 Task: Search for boat rental options in Myrtle Beach, South Carolina, and Charleston, South Carolina.
Action: Mouse moved to (135, 70)
Screenshot: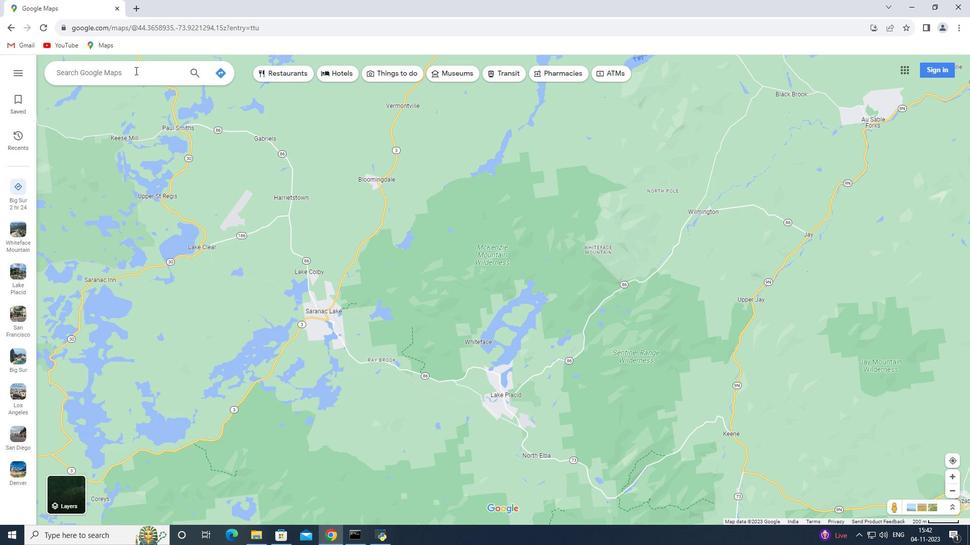 
Action: Mouse pressed left at (135, 70)
Screenshot: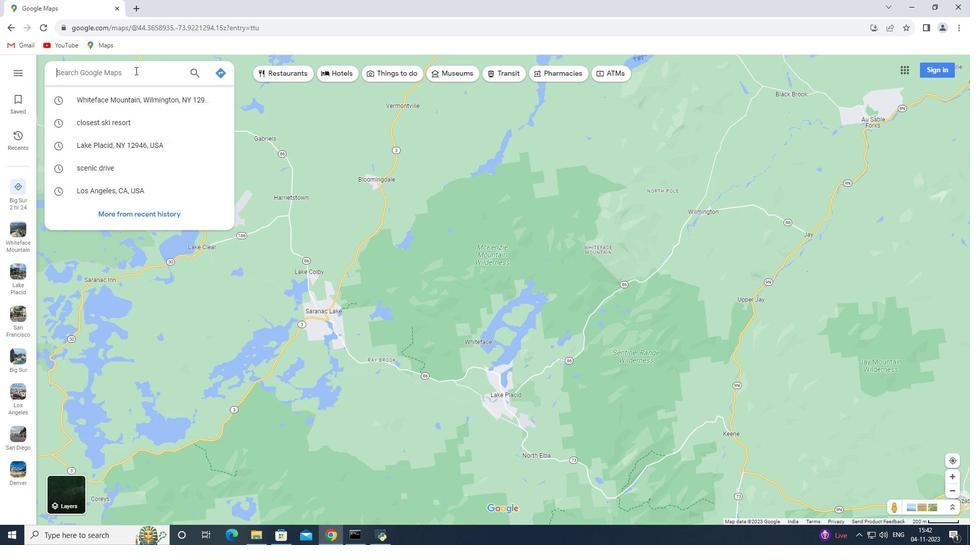 
Action: Key pressed <Key.shift><Key.shift><Key.shift><Key.shift><Key.shift><Key.shift><Key.shift><Key.shift>Myrtle<Key.space><Key.shift>Beach,<Key.space><Key.shift>Soi<Key.backspace>uth<Key.space><Key.shift>Carolina<Key.enter>
Screenshot: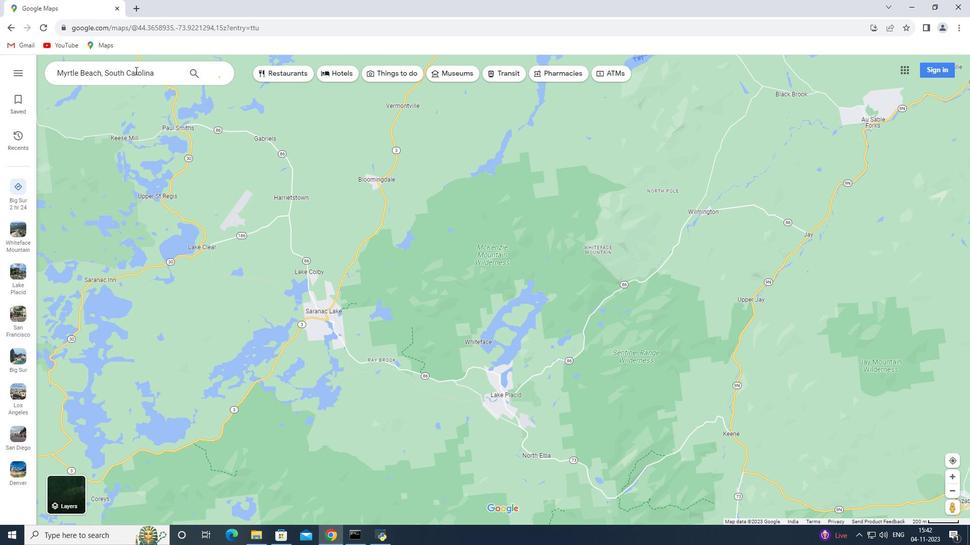 
Action: Mouse moved to (141, 238)
Screenshot: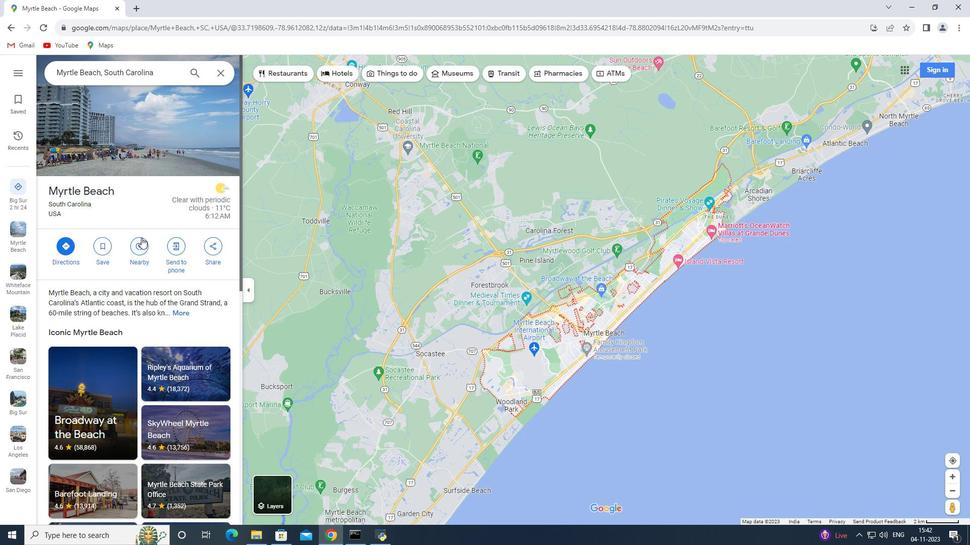 
Action: Mouse pressed left at (141, 238)
Screenshot: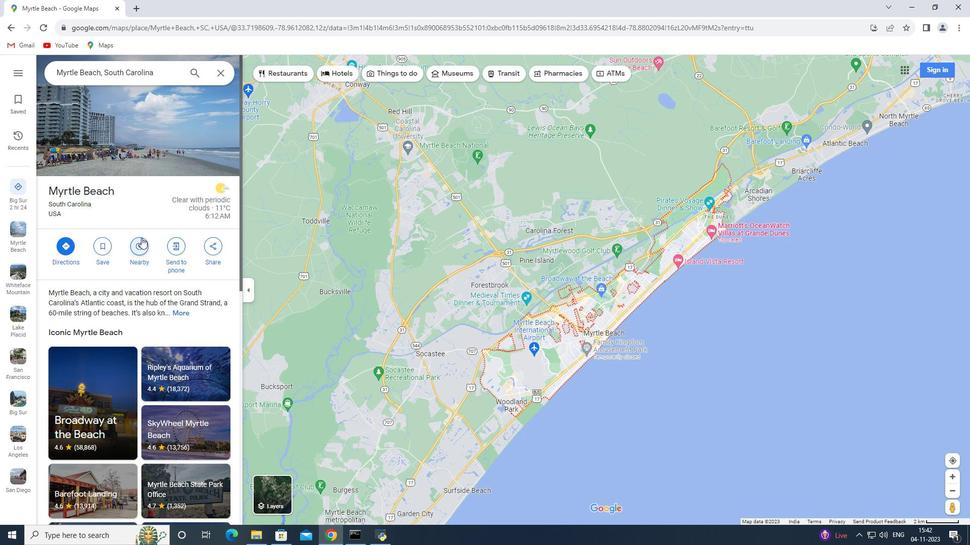 
Action: Mouse moved to (141, 236)
Screenshot: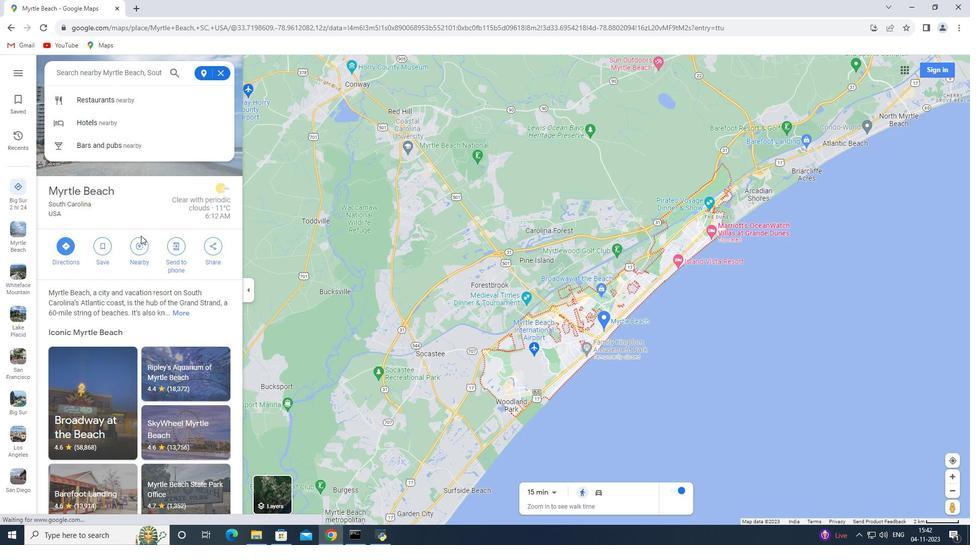
Action: Key pressed boat<Key.space>rental<Key.enter>
Screenshot: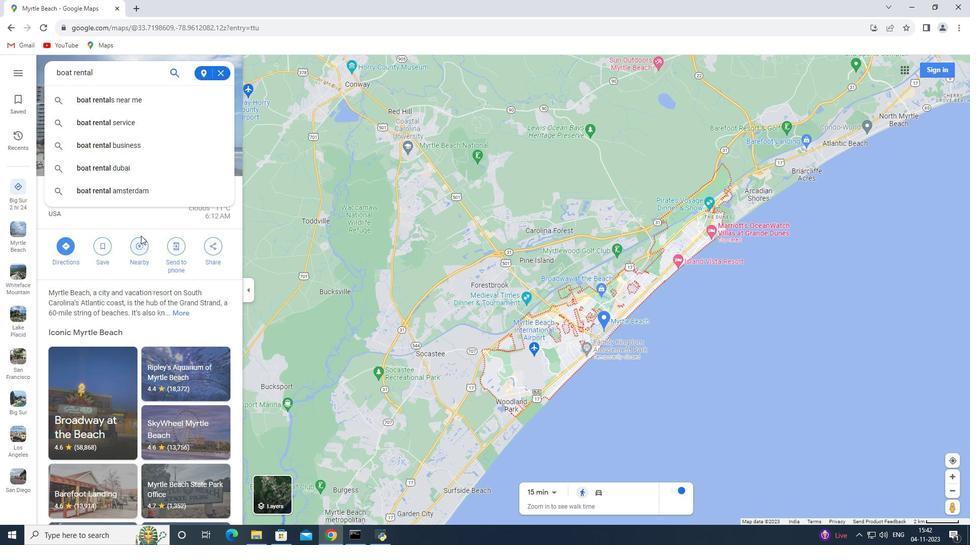
Action: Mouse moved to (220, 75)
Screenshot: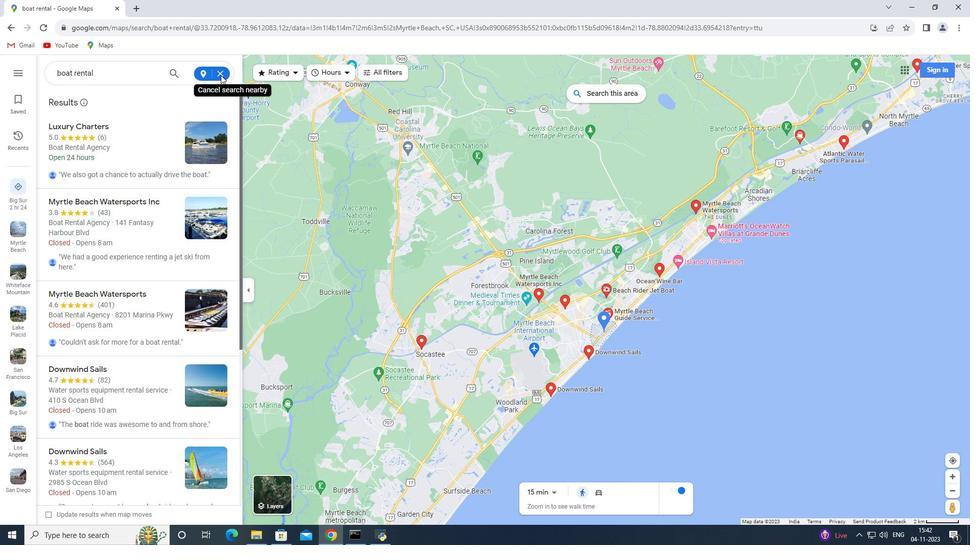 
Action: Mouse pressed left at (220, 75)
Screenshot: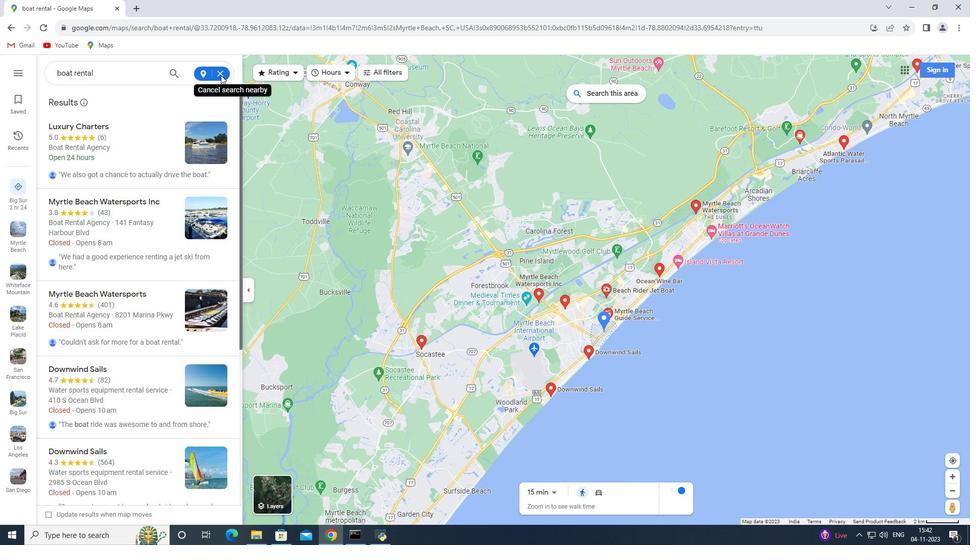 
Action: Mouse moved to (218, 70)
Screenshot: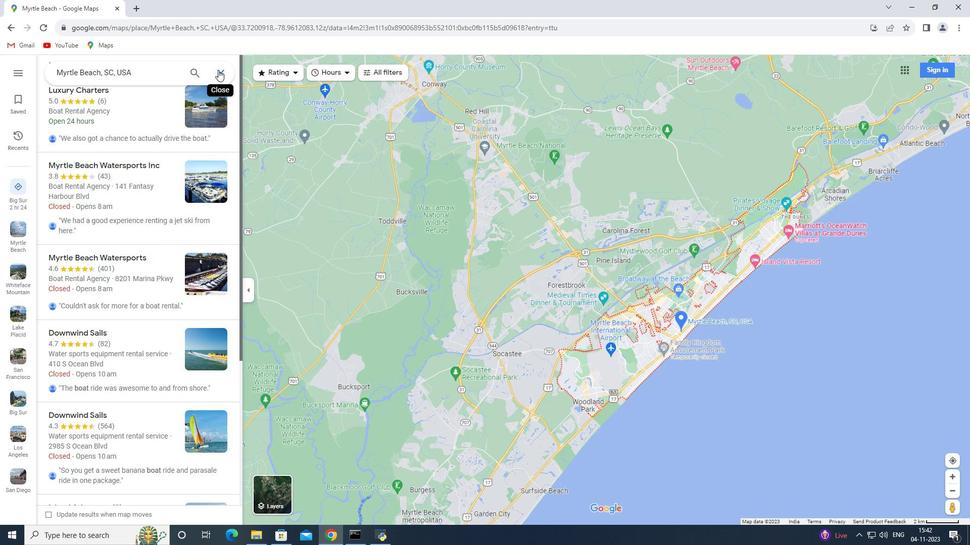 
Action: Mouse pressed left at (218, 70)
Screenshot: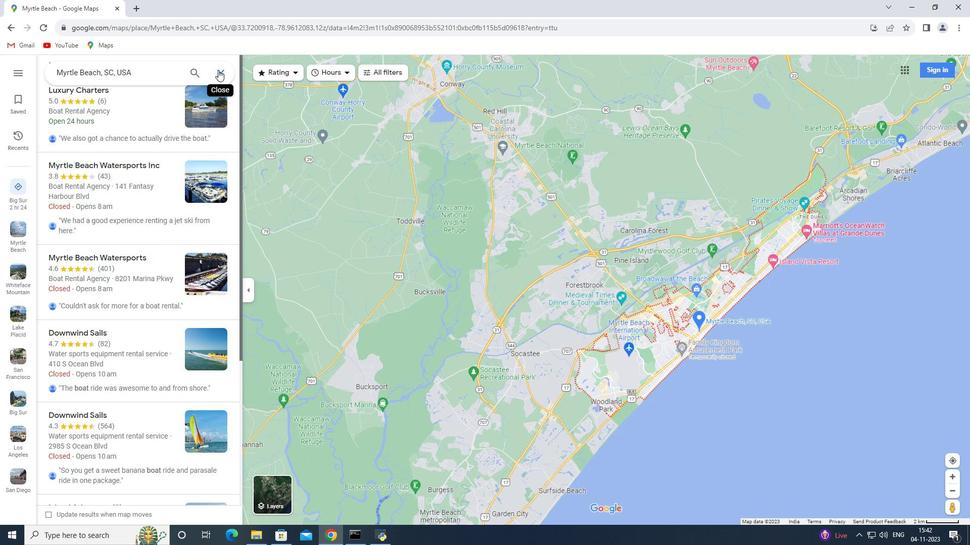 
Action: Mouse moved to (127, 77)
Screenshot: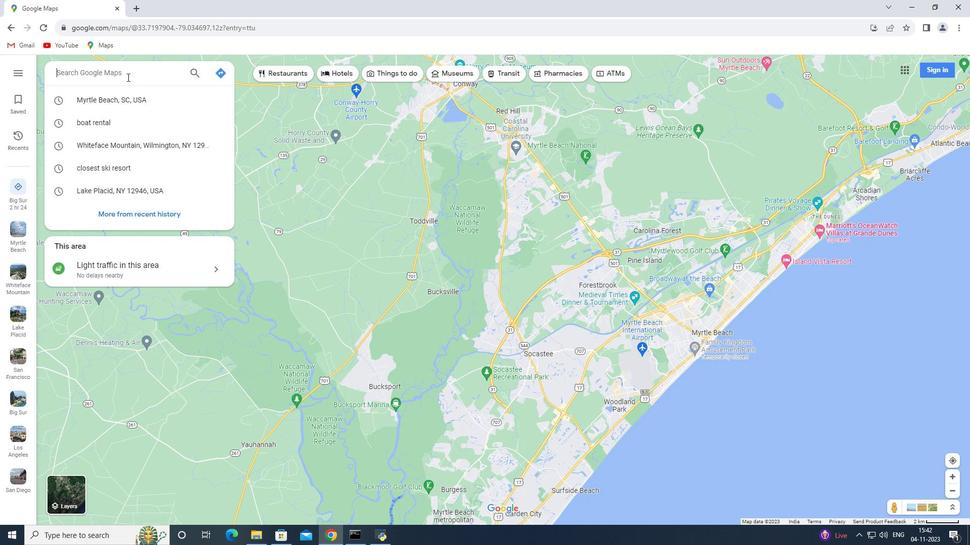 
Action: Key pressed <Key.shift_r><Key.shift_r><Key.shift_r><Key.shift_r><Key.shift_r><Key.shift_r><Key.shift_r><Key.shift_r><Key.shift_r>Charleston,<Key.space><Key.shift>South<Key.space><Key.shift>Carolina<Key.enter>
Screenshot: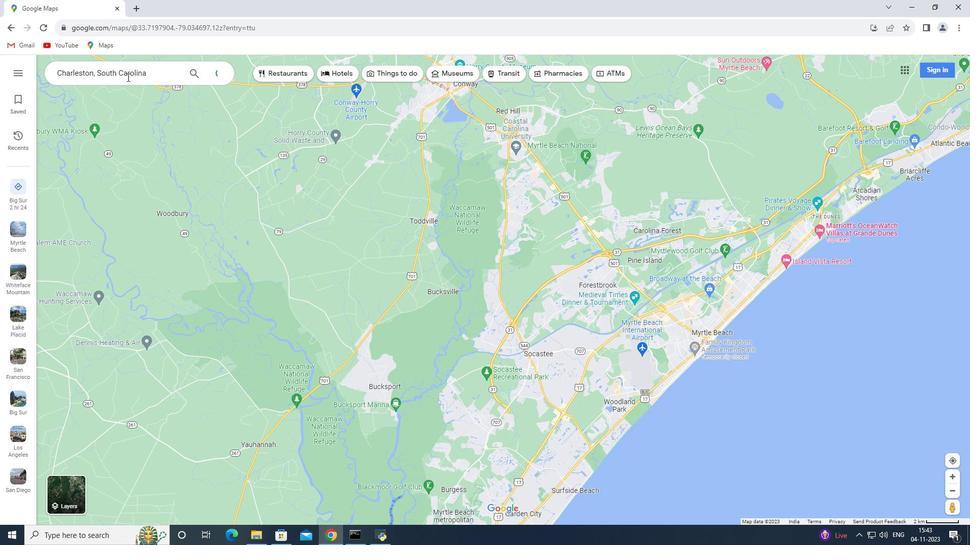 
Action: Mouse moved to (139, 238)
Screenshot: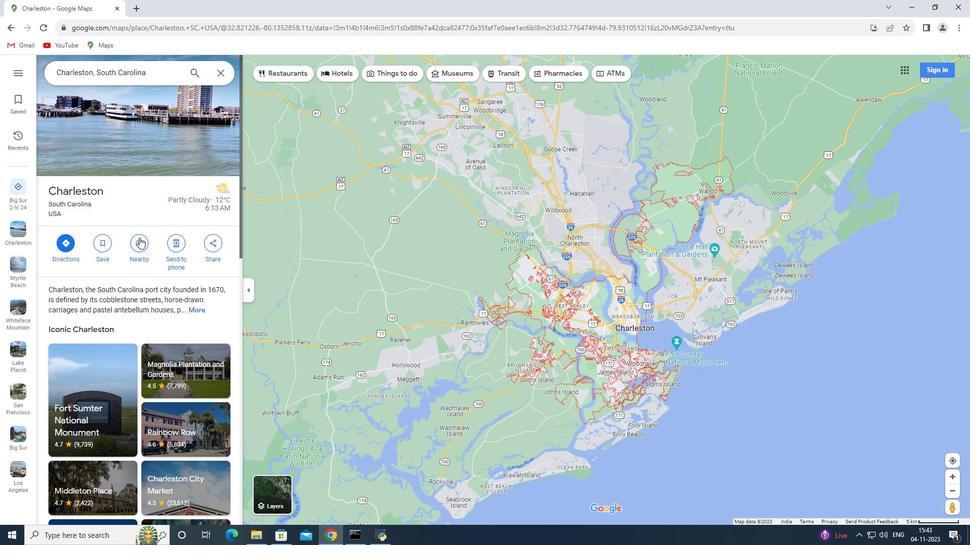 
Action: Mouse pressed left at (139, 238)
Screenshot: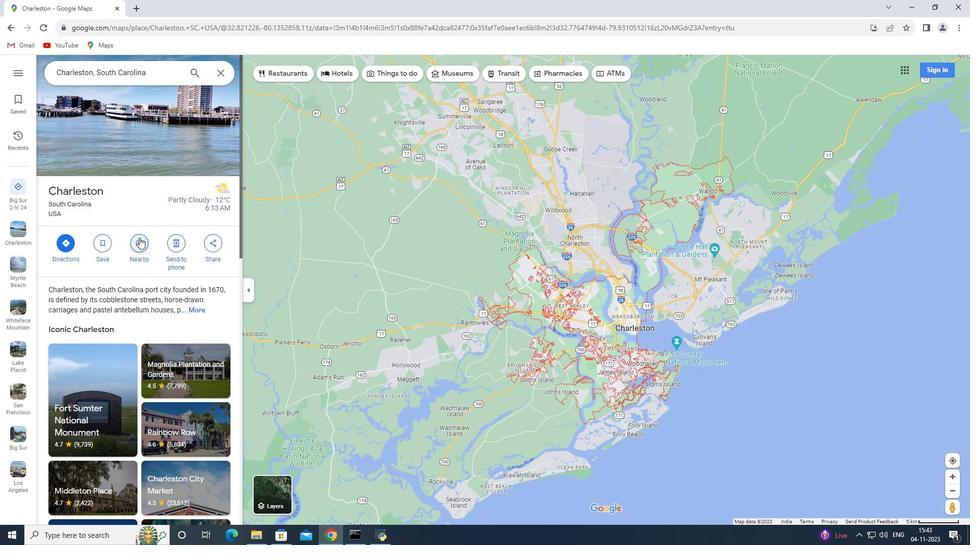 
Action: Key pressed boat<Key.space>rental<Key.enter>
Screenshot: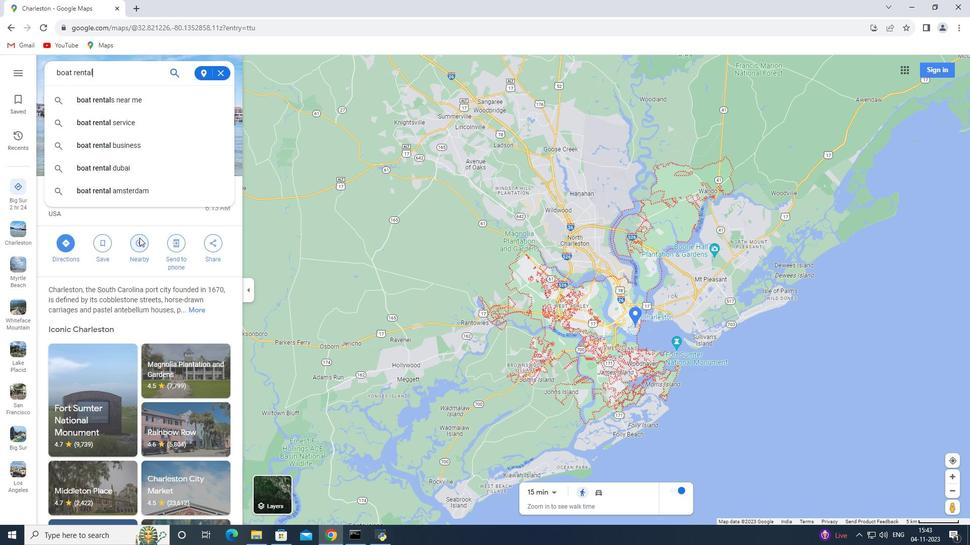 
